 Task: Change line weight  to 12PX.
Action: Mouse moved to (442, 261)
Screenshot: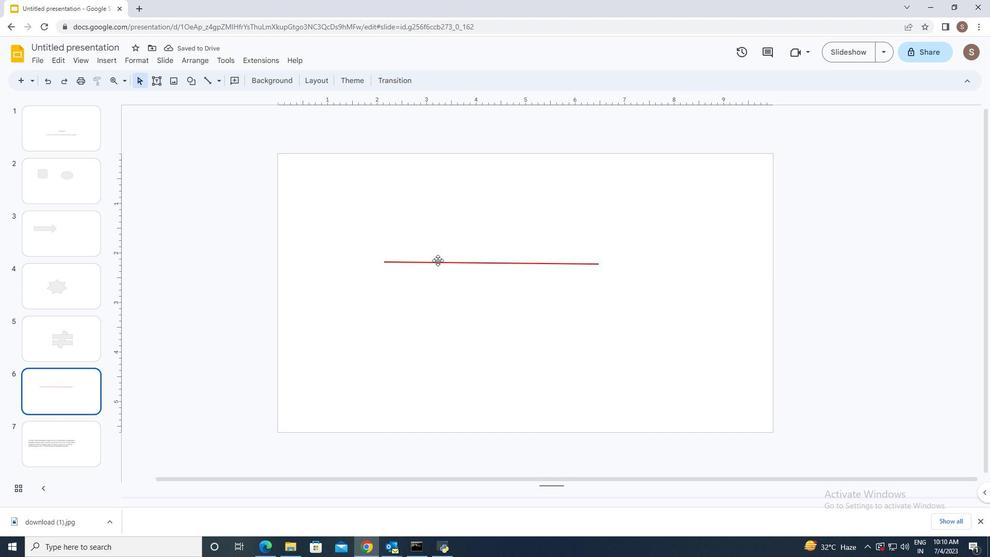 
Action: Mouse pressed left at (442, 261)
Screenshot: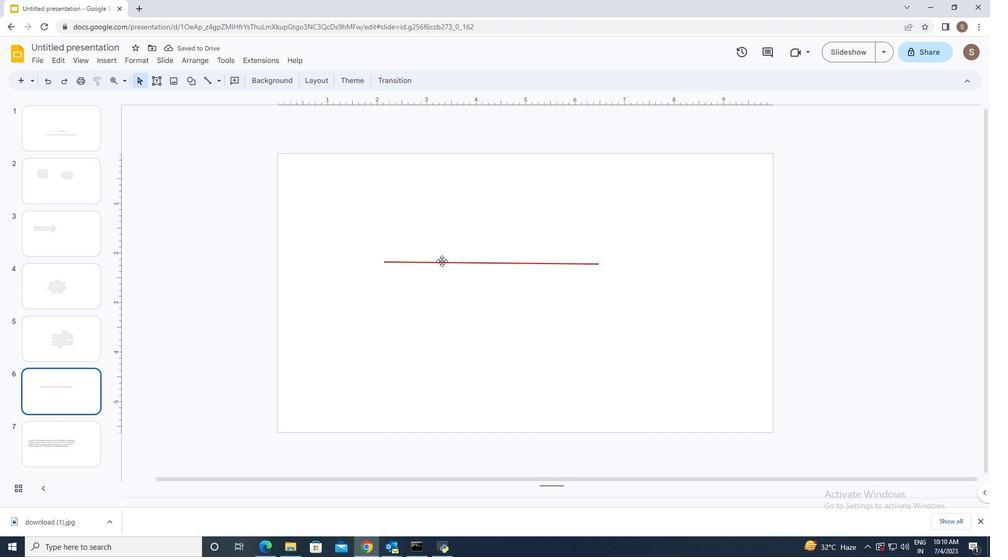 
Action: Mouse moved to (256, 81)
Screenshot: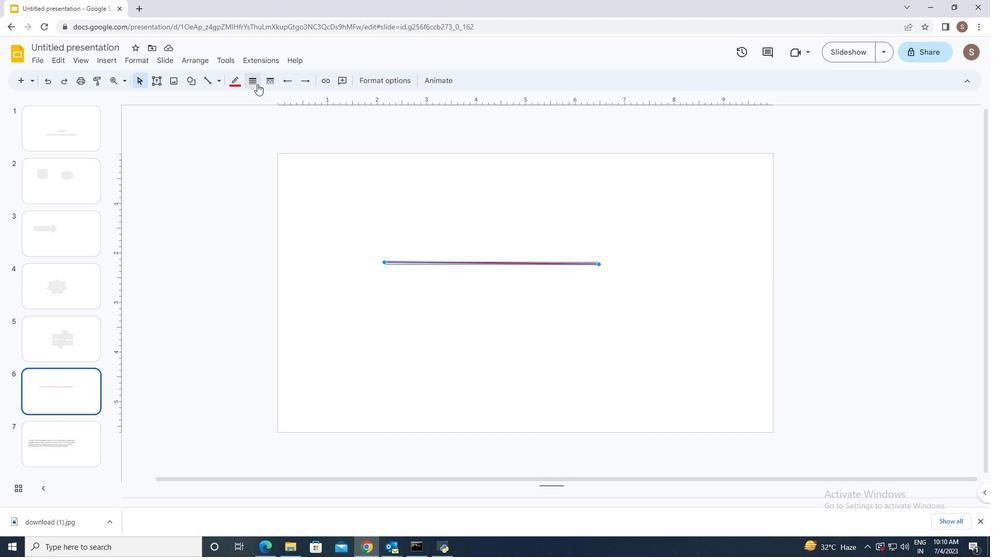 
Action: Mouse pressed left at (256, 81)
Screenshot: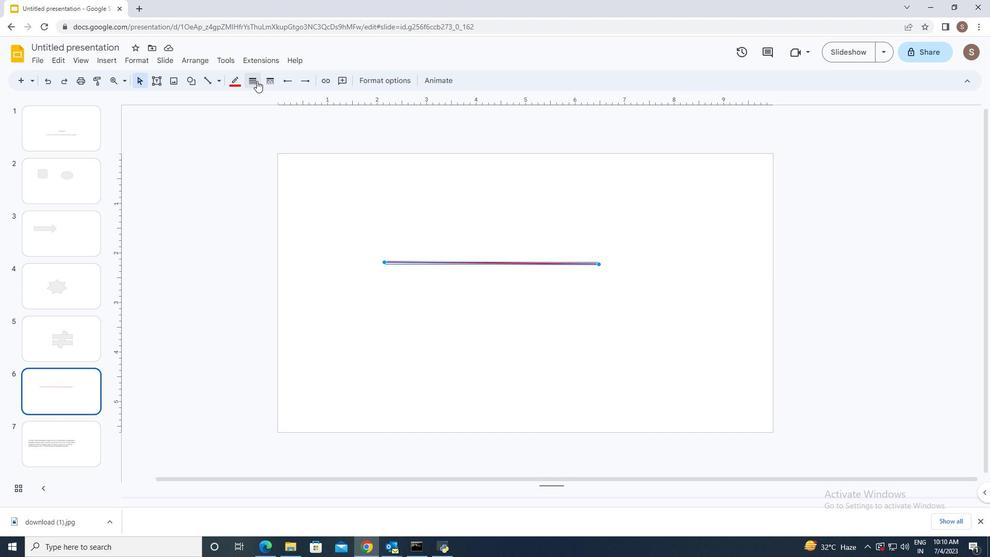 
Action: Mouse moved to (269, 180)
Screenshot: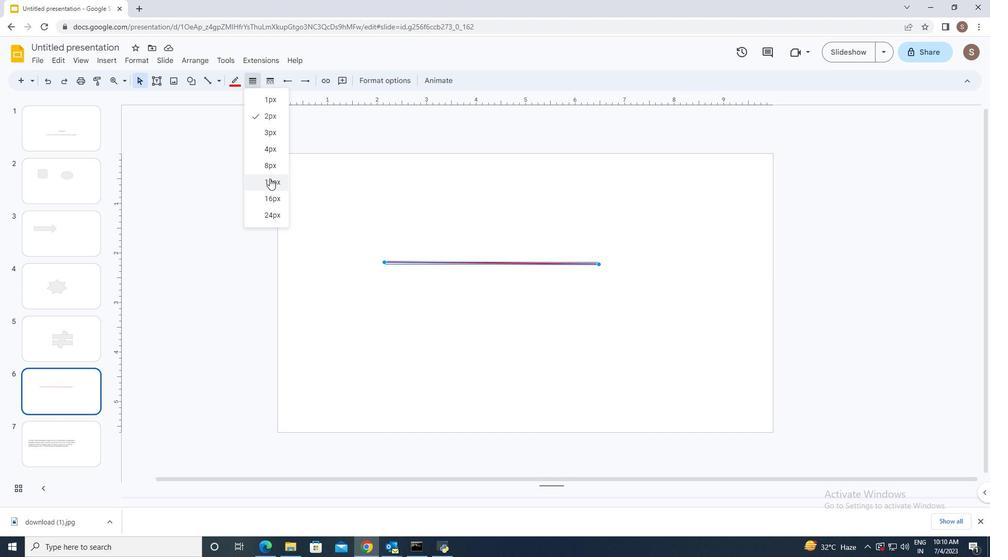 
Action: Mouse pressed left at (269, 180)
Screenshot: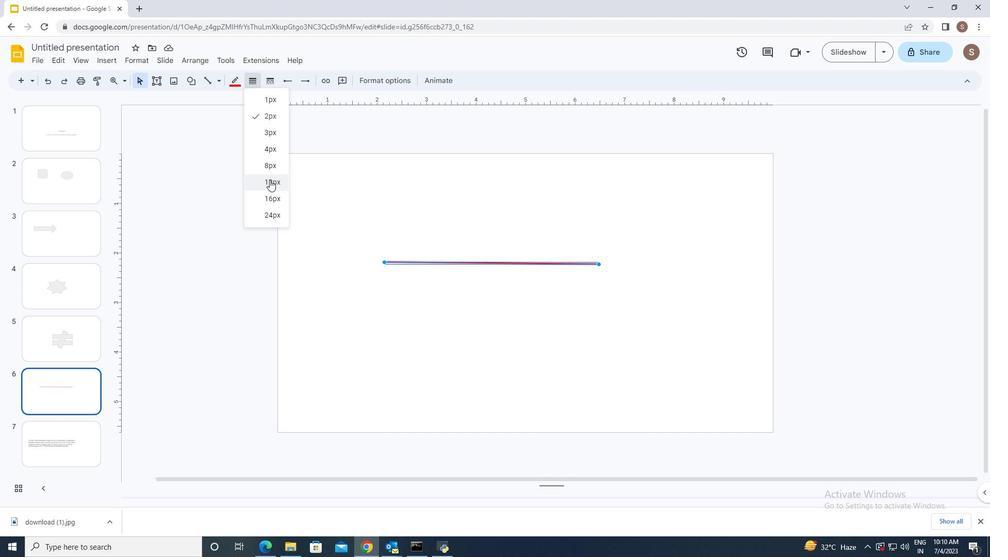 
Action: Mouse moved to (386, 305)
Screenshot: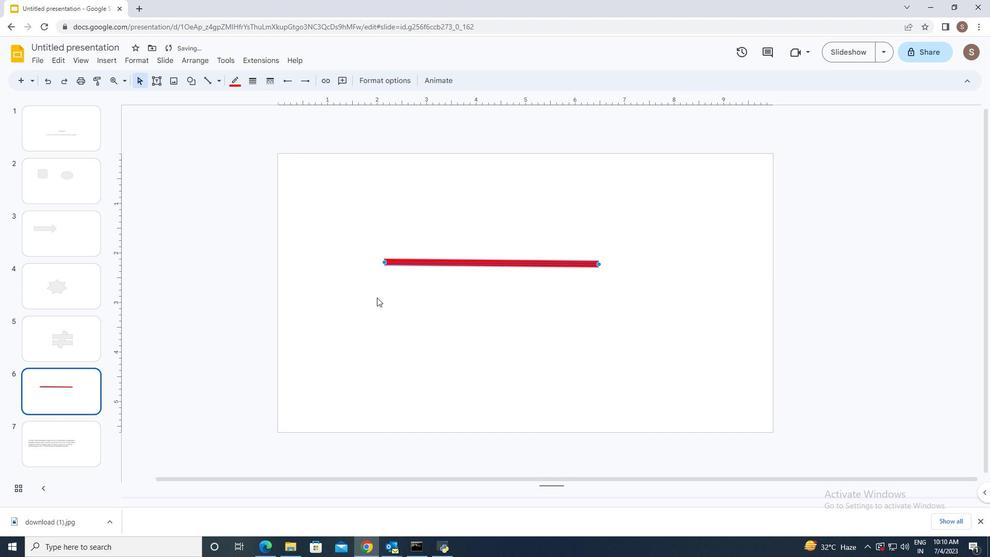 
Action: Mouse pressed left at (386, 305)
Screenshot: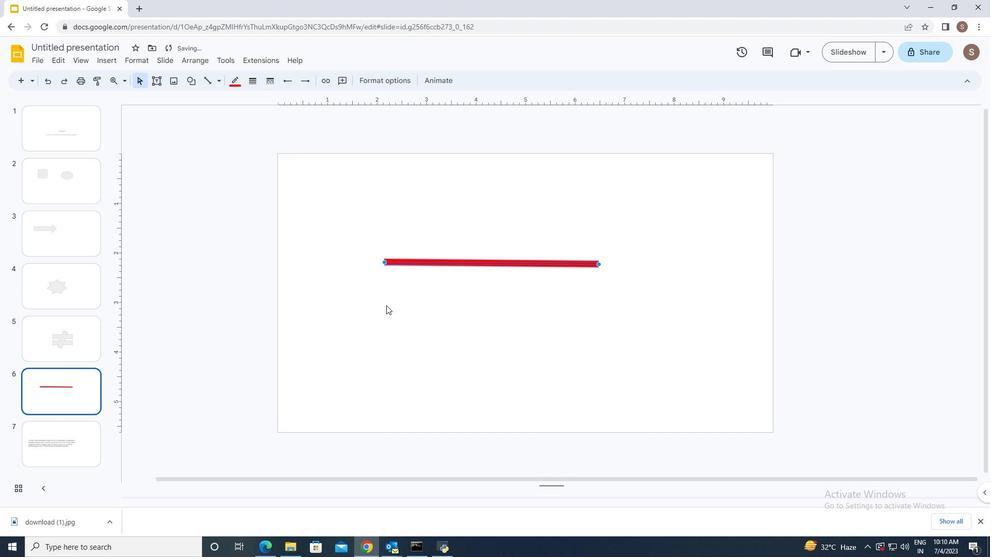 
